 Task: Set the voice index for Sapi to -2.
Action: Mouse moved to (93, 10)
Screenshot: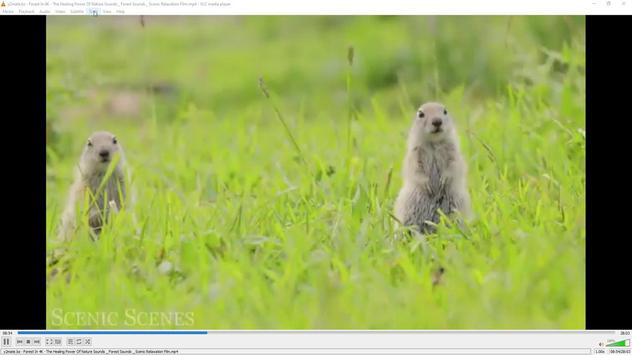 
Action: Mouse pressed left at (93, 10)
Screenshot: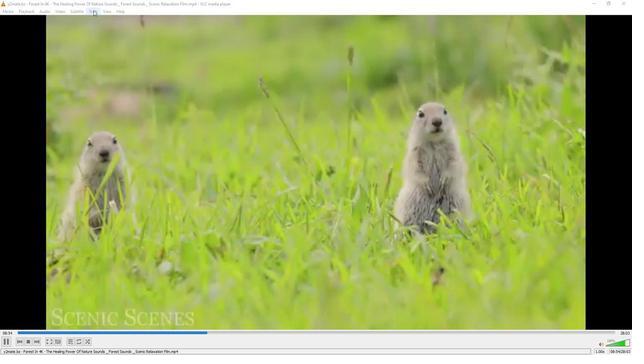 
Action: Mouse moved to (117, 87)
Screenshot: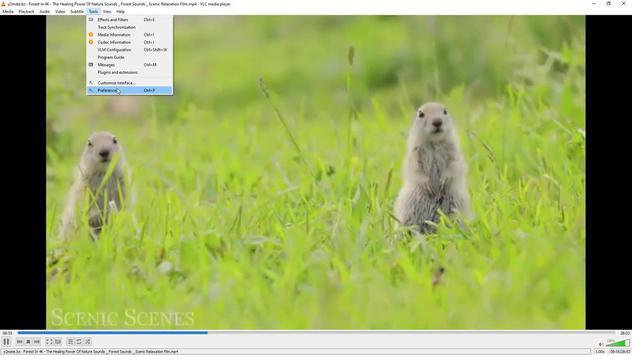 
Action: Mouse pressed left at (117, 87)
Screenshot: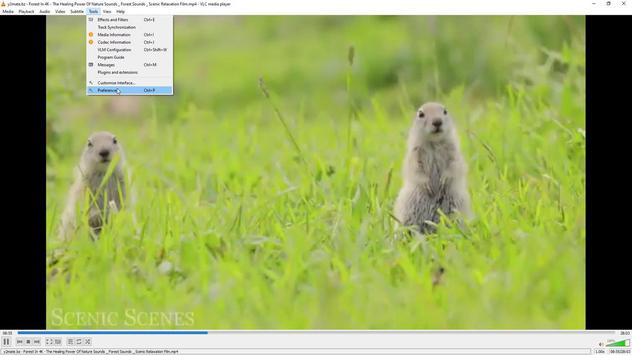 
Action: Mouse moved to (209, 288)
Screenshot: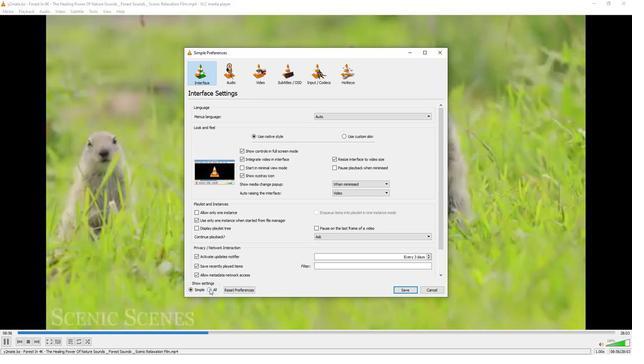 
Action: Mouse pressed left at (209, 288)
Screenshot: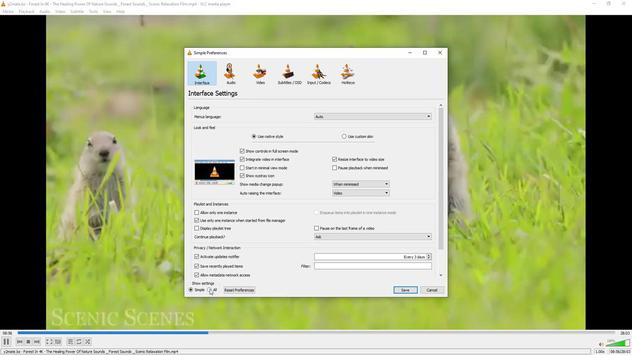 
Action: Mouse moved to (205, 211)
Screenshot: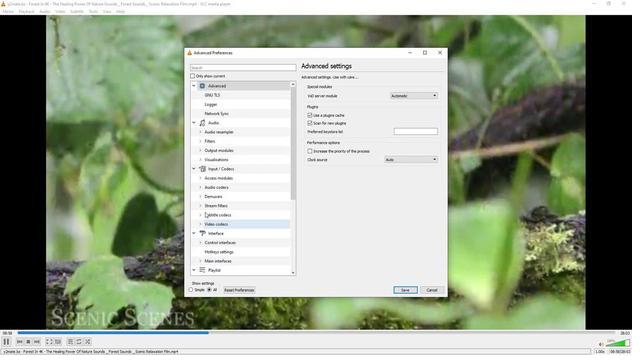 
Action: Mouse scrolled (205, 211) with delta (0, 0)
Screenshot: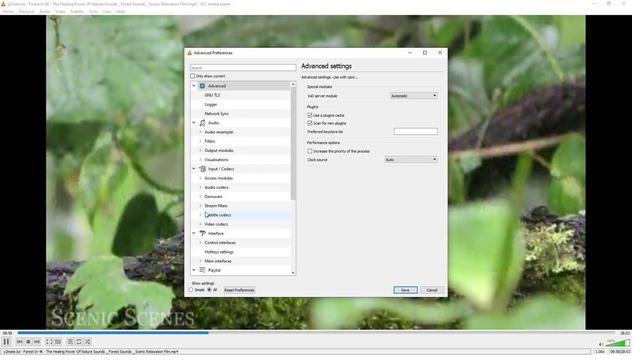 
Action: Mouse scrolled (205, 211) with delta (0, 0)
Screenshot: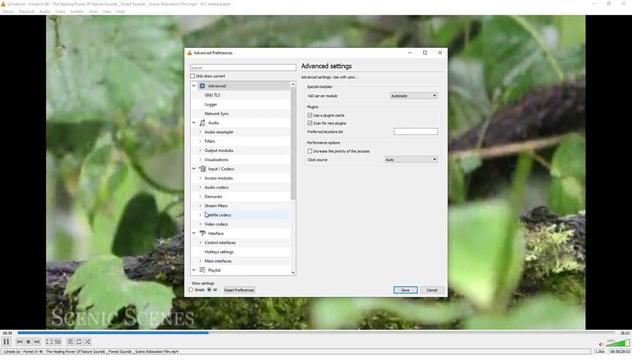 
Action: Mouse scrolled (205, 211) with delta (0, 0)
Screenshot: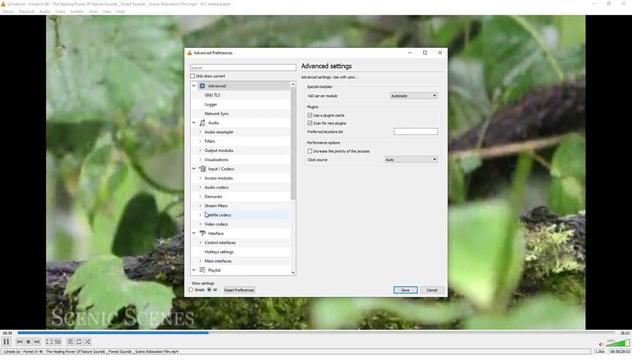 
Action: Mouse moved to (205, 211)
Screenshot: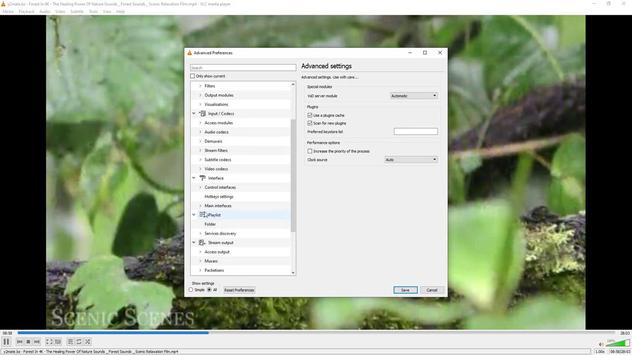 
Action: Mouse scrolled (205, 211) with delta (0, 0)
Screenshot: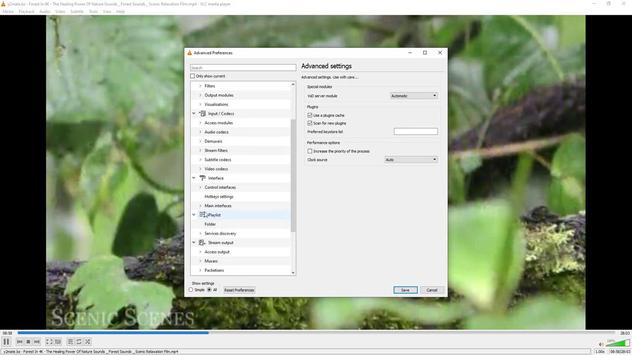 
Action: Mouse moved to (204, 210)
Screenshot: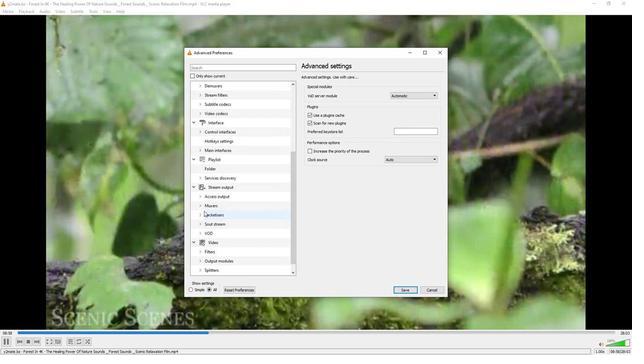 
Action: Mouse scrolled (204, 210) with delta (0, 0)
Screenshot: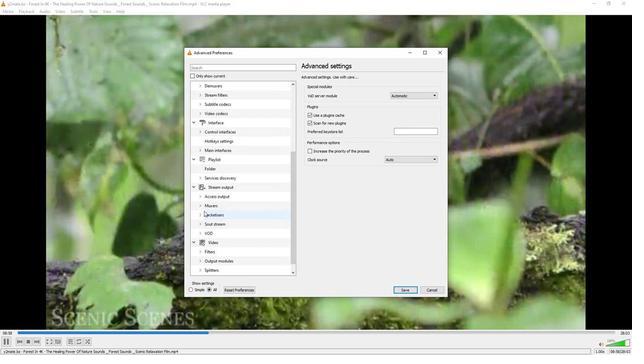 
Action: Mouse moved to (204, 210)
Screenshot: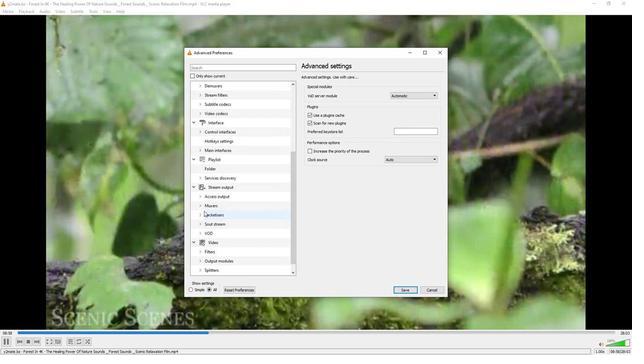 
Action: Mouse scrolled (204, 210) with delta (0, 0)
Screenshot: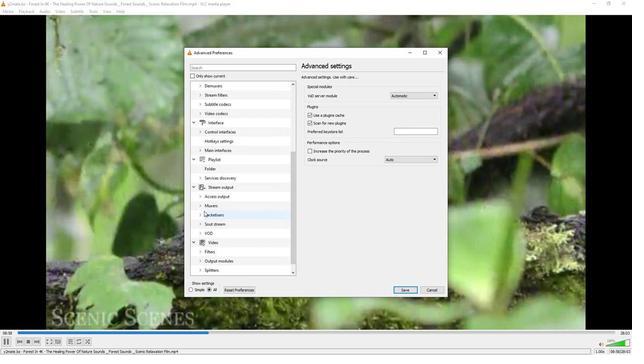
Action: Mouse moved to (200, 267)
Screenshot: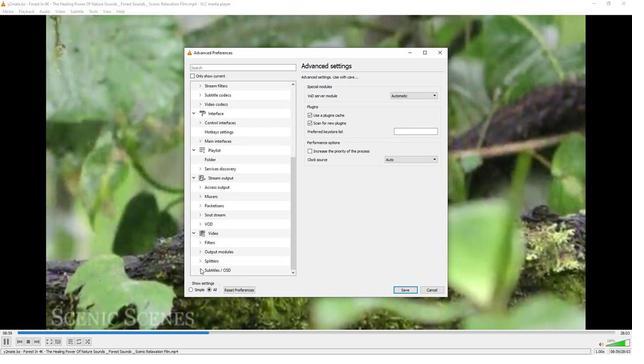 
Action: Mouse pressed left at (200, 267)
Screenshot: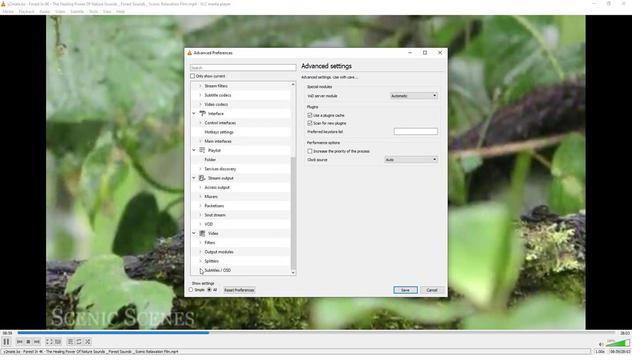
Action: Mouse moved to (212, 241)
Screenshot: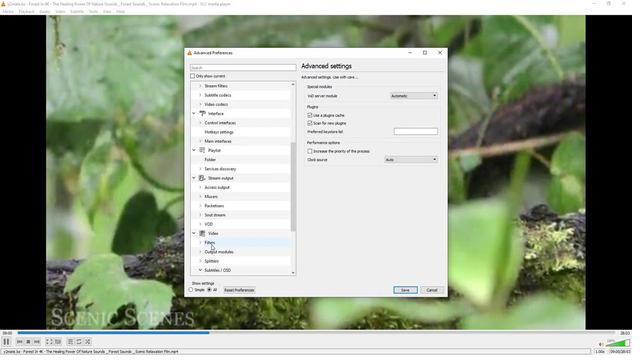 
Action: Mouse scrolled (212, 241) with delta (0, 0)
Screenshot: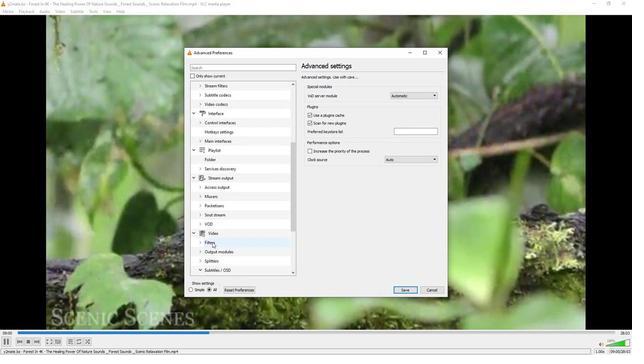 
Action: Mouse scrolled (212, 241) with delta (0, 0)
Screenshot: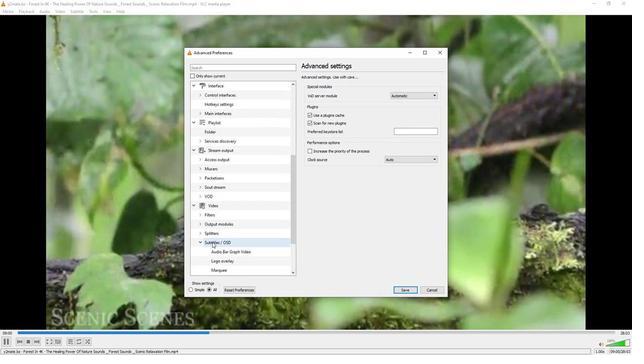 
Action: Mouse scrolled (212, 241) with delta (0, 0)
Screenshot: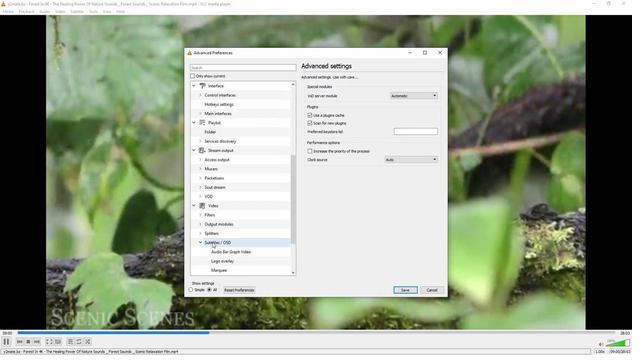 
Action: Mouse scrolled (212, 241) with delta (0, 0)
Screenshot: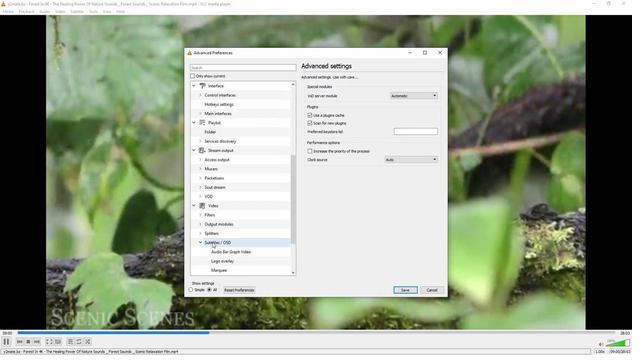 
Action: Mouse moved to (212, 240)
Screenshot: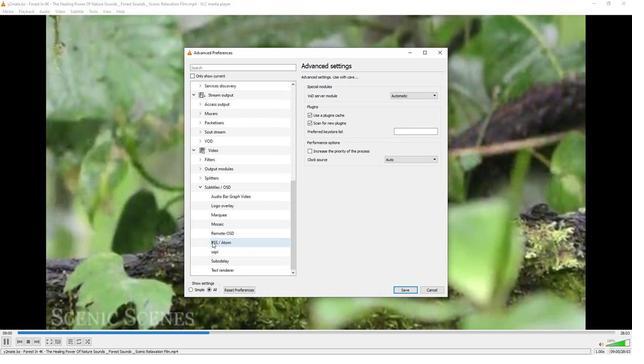 
Action: Mouse scrolled (212, 240) with delta (0, 0)
Screenshot: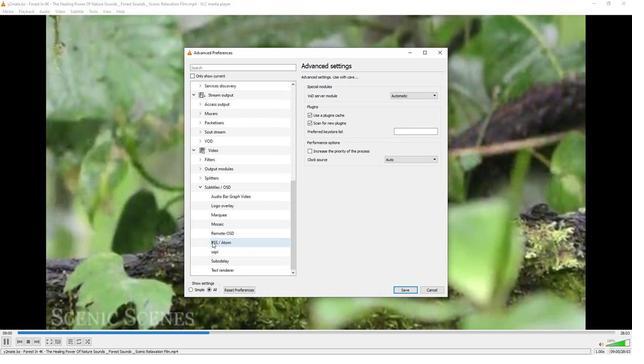 
Action: Mouse moved to (212, 239)
Screenshot: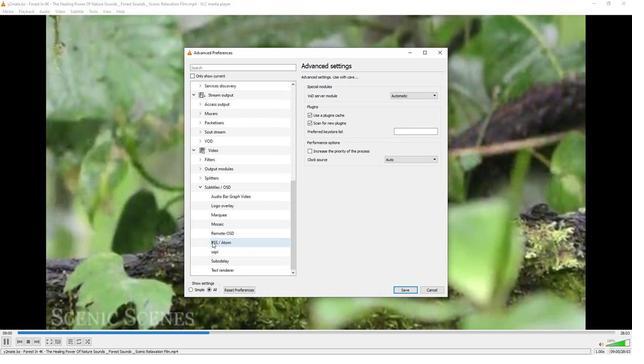 
Action: Mouse scrolled (212, 239) with delta (0, 0)
Screenshot: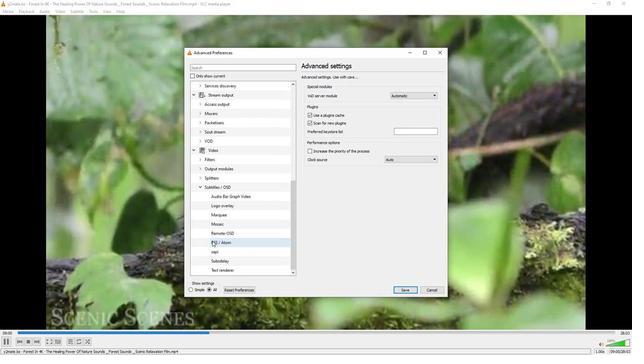 
Action: Mouse moved to (212, 237)
Screenshot: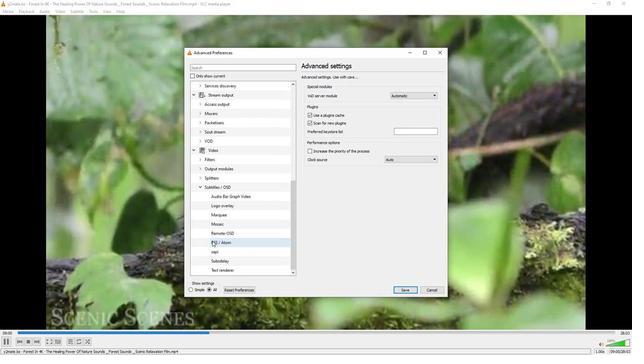 
Action: Mouse scrolled (212, 237) with delta (0, 0)
Screenshot: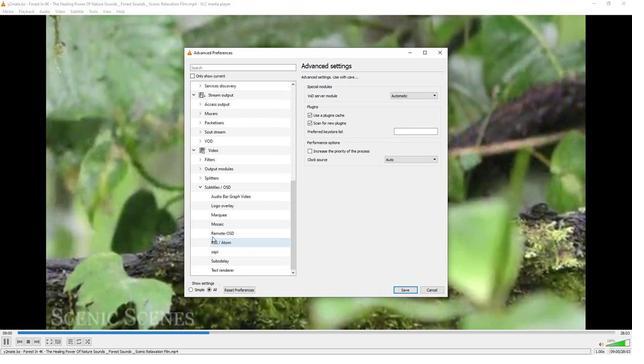 
Action: Mouse moved to (215, 251)
Screenshot: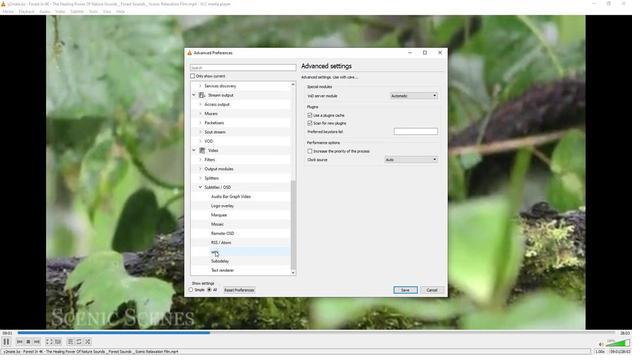 
Action: Mouse pressed left at (215, 251)
Screenshot: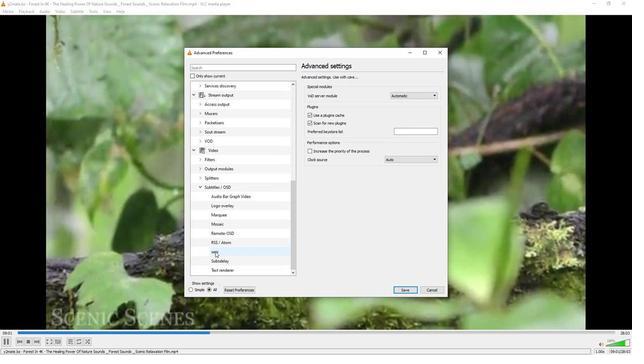 
Action: Mouse moved to (437, 88)
Screenshot: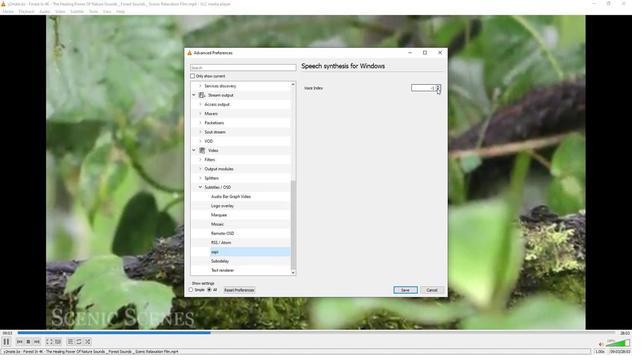 
Action: Mouse pressed left at (437, 88)
Screenshot: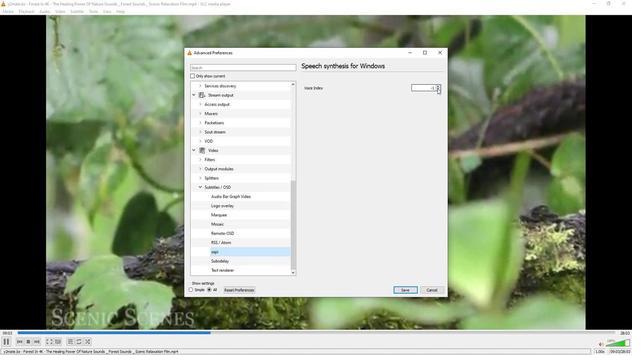 
Action: Mouse moved to (428, 101)
Screenshot: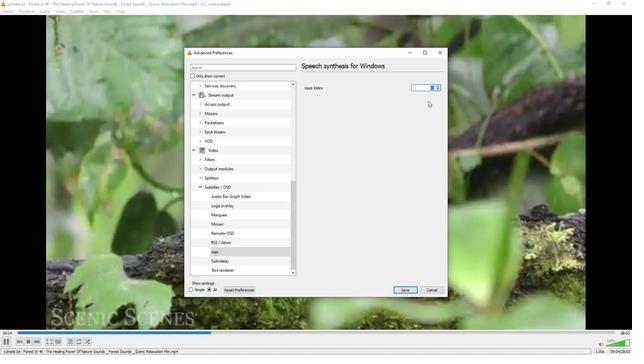 
